 Task: Create a sub task Release to Production / Go Live for the task  Develop a new online tool for online job applications in the project AztecBridge , assign it to team member softage.3@softage.net and update the status of the sub task to  Completed , set the priority of the sub task to High
Action: Mouse moved to (459, 241)
Screenshot: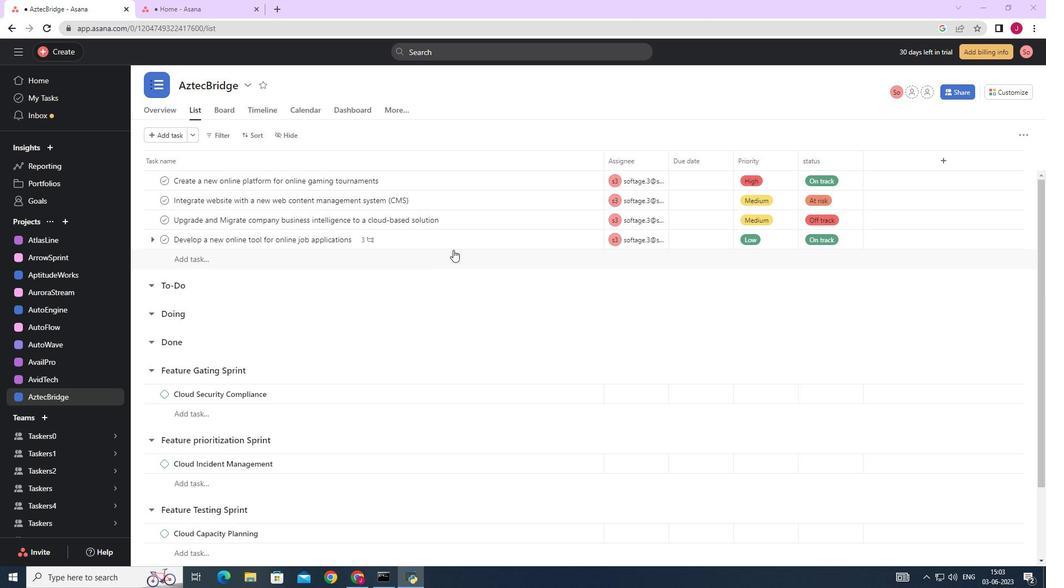 
Action: Mouse pressed left at (459, 241)
Screenshot: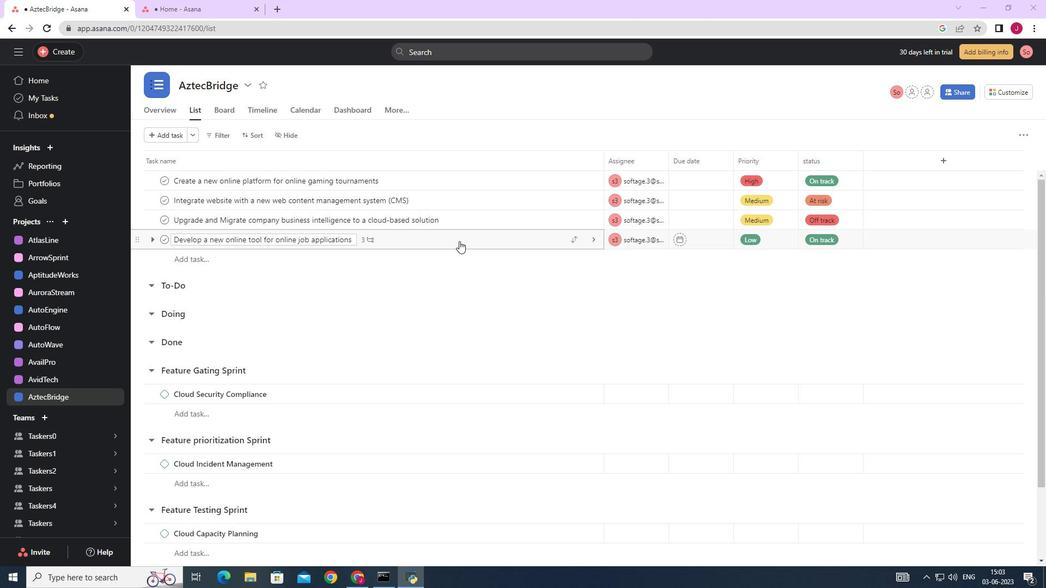 
Action: Mouse moved to (824, 382)
Screenshot: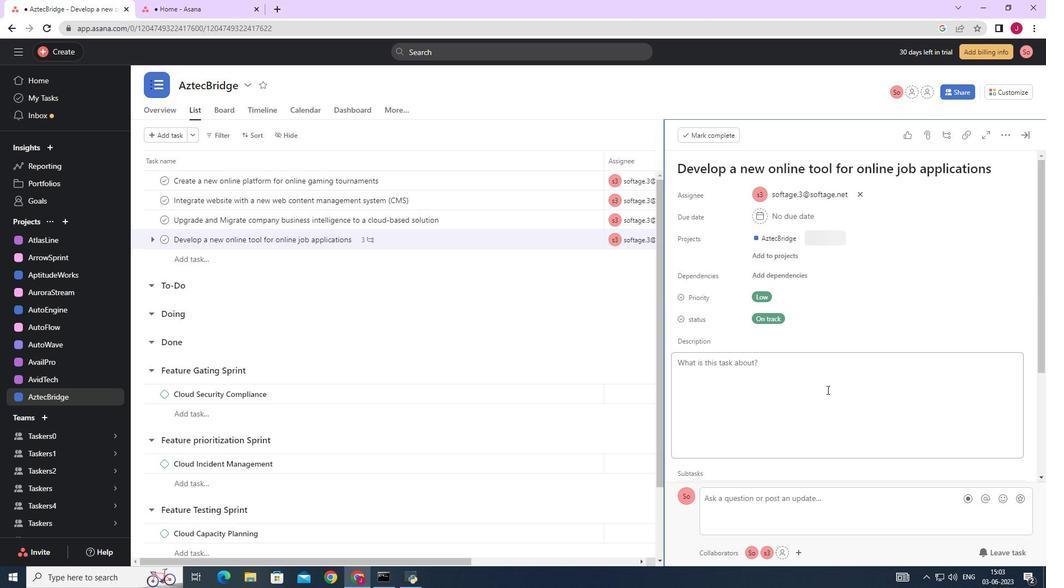 
Action: Mouse scrolled (824, 382) with delta (0, 0)
Screenshot: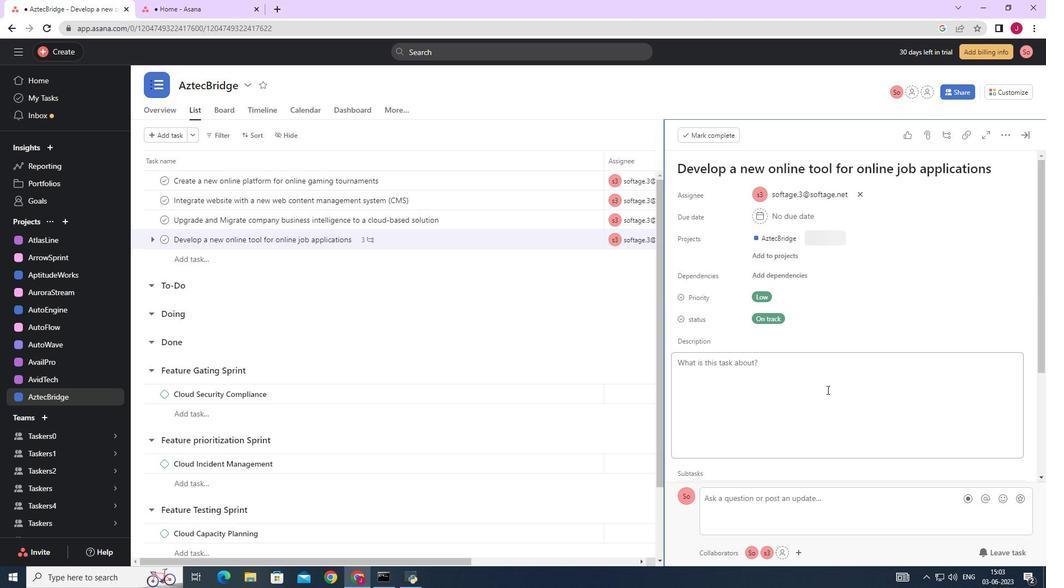 
Action: Mouse moved to (823, 382)
Screenshot: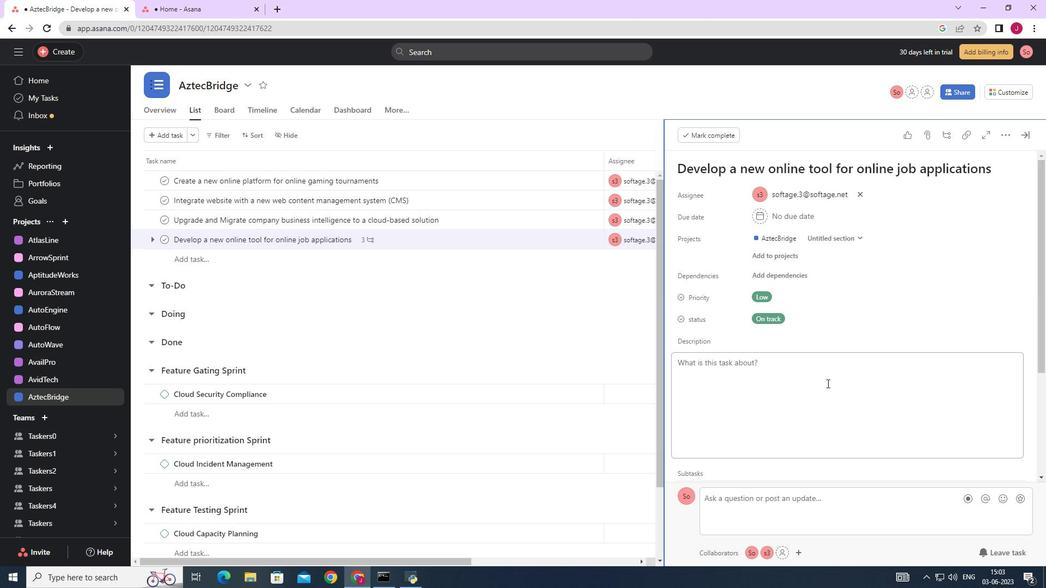 
Action: Mouse scrolled (823, 381) with delta (0, 0)
Screenshot: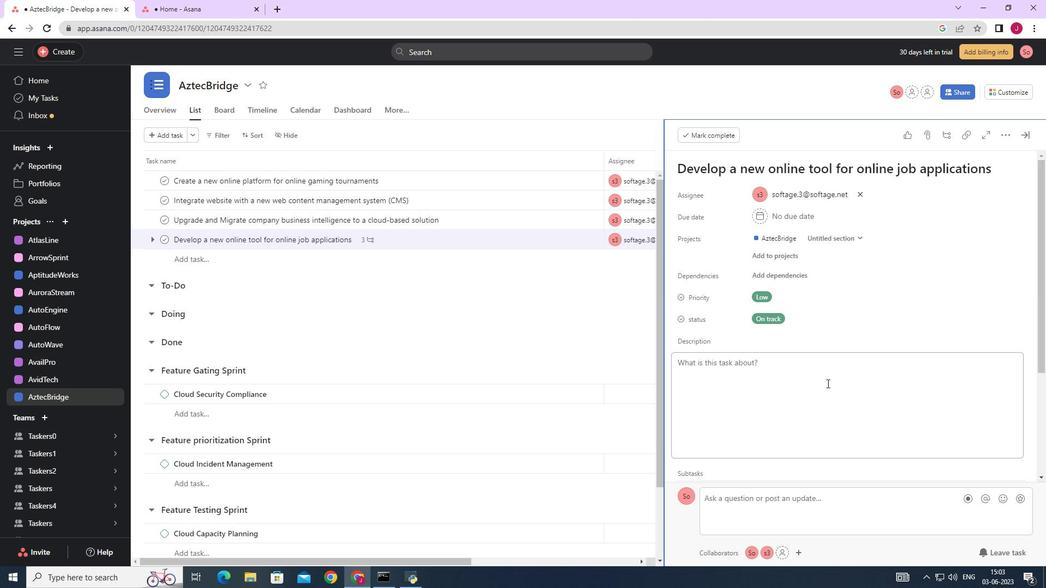 
Action: Mouse scrolled (823, 381) with delta (0, 0)
Screenshot: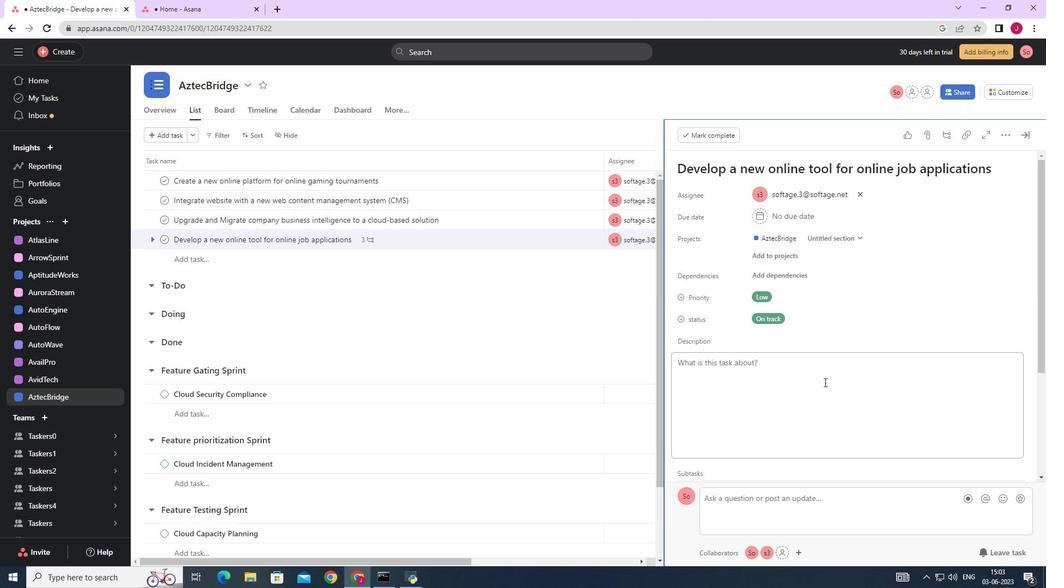 
Action: Mouse moved to (815, 376)
Screenshot: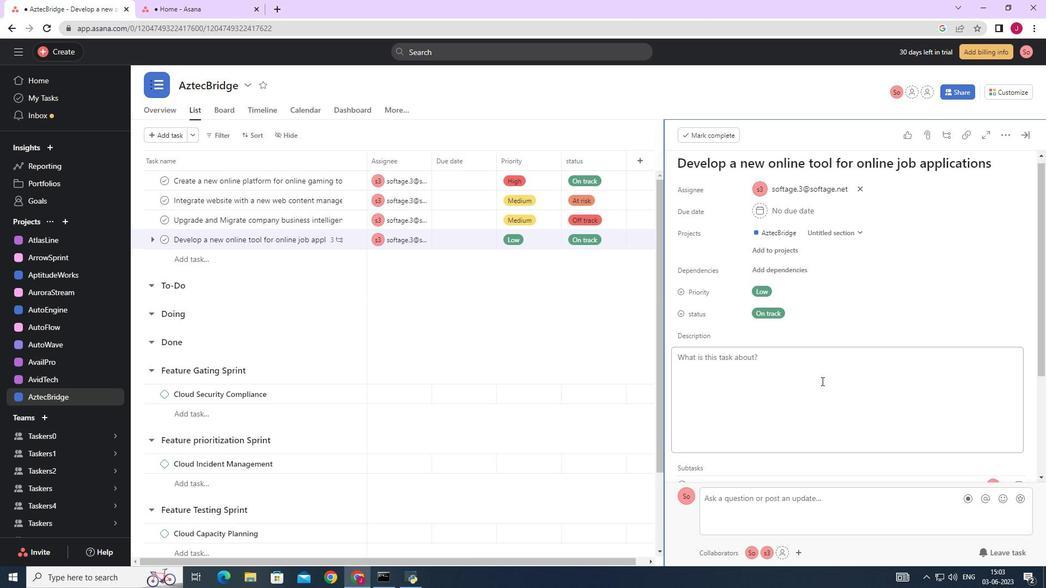 
Action: Mouse scrolled (821, 379) with delta (0, 0)
Screenshot: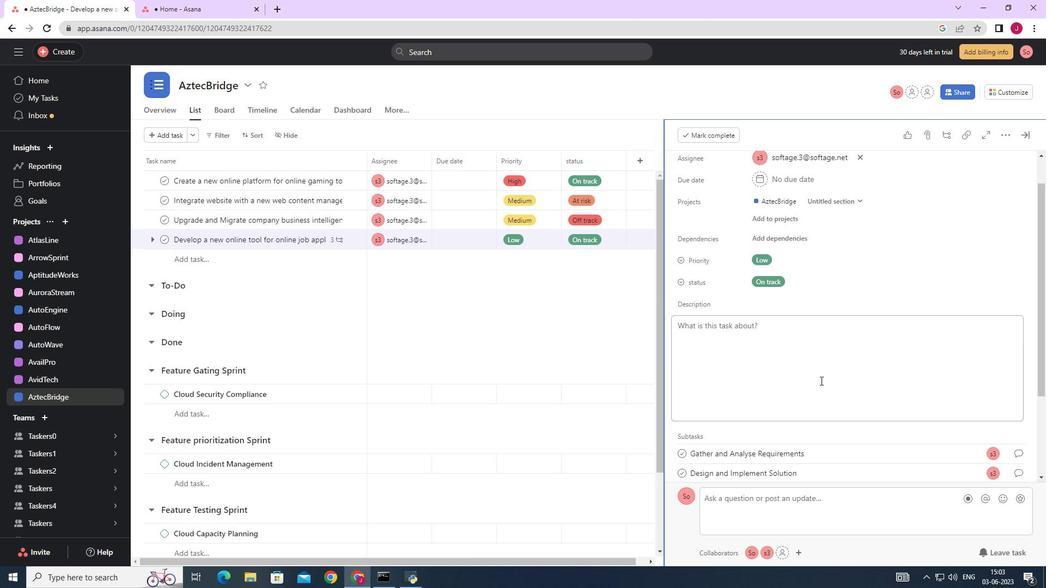 
Action: Mouse moved to (708, 395)
Screenshot: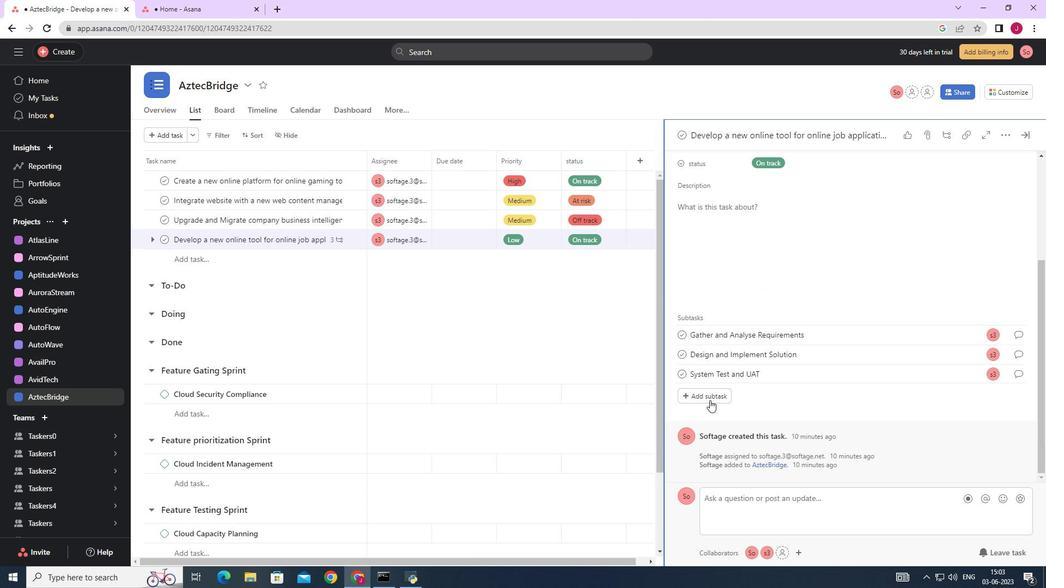 
Action: Mouse pressed left at (708, 395)
Screenshot: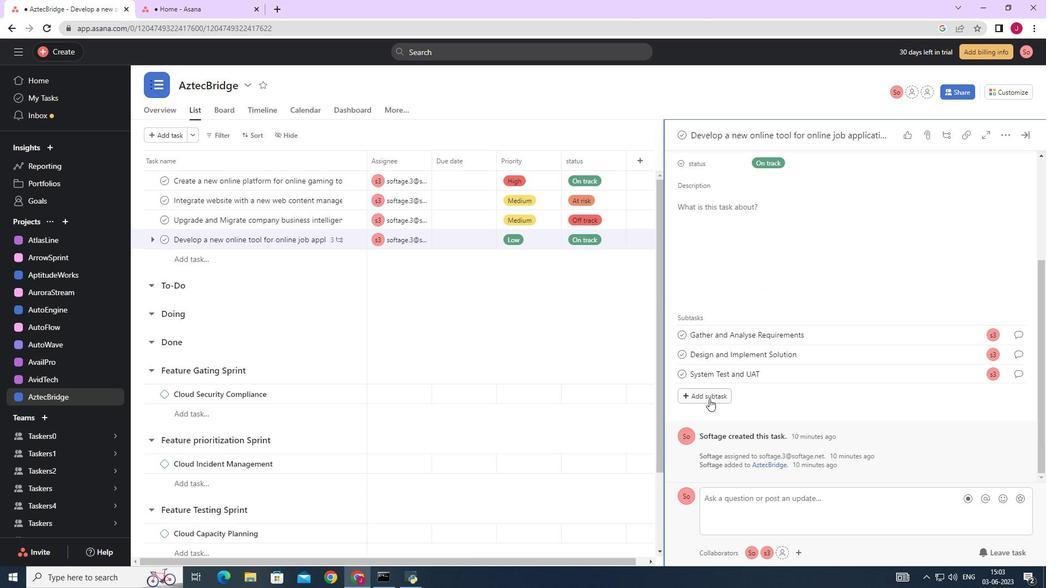 
Action: Key pressed r<Key.caps_lock>ELEASE<Key.space>TO<Key.space>PRODUCTION<Key.space>/<Key.space><Key.caps_lock>g<Key.caps_lock>O<Key.space><Key.caps_lock>l<Key.caps_lock>IVE
Screenshot: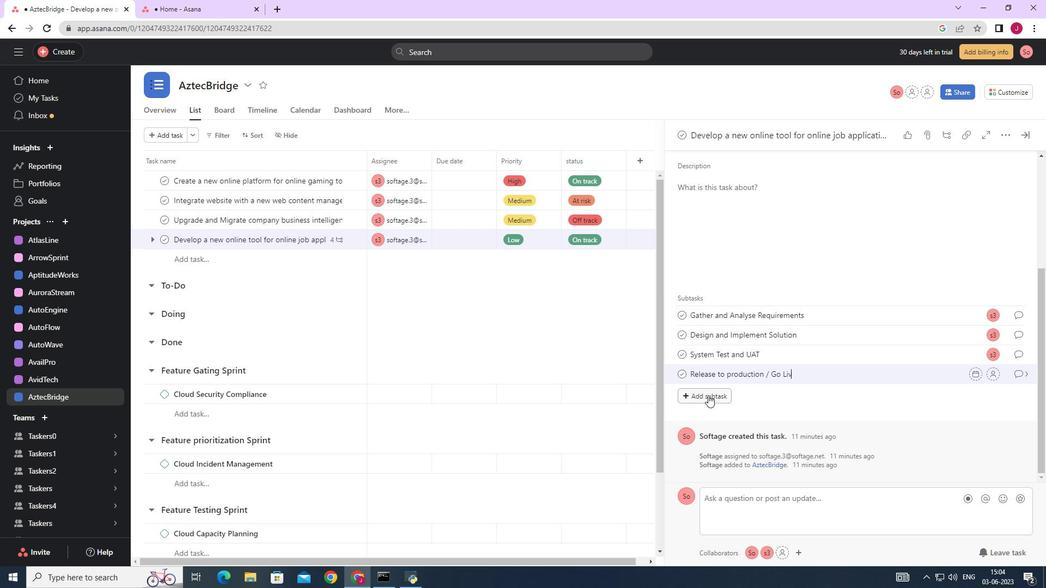 
Action: Mouse moved to (988, 375)
Screenshot: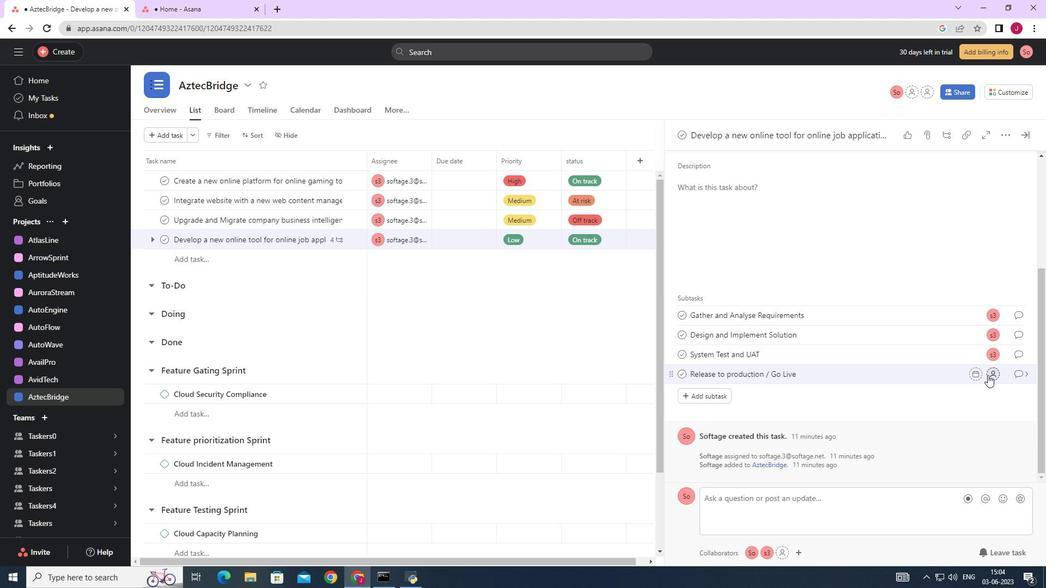 
Action: Mouse pressed left at (988, 375)
Screenshot: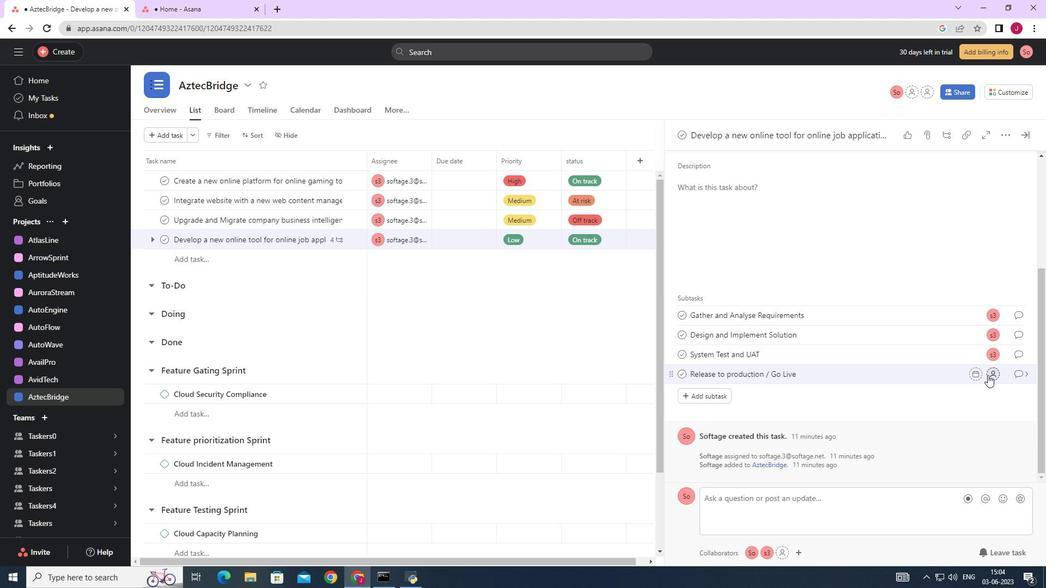 
Action: Mouse moved to (854, 413)
Screenshot: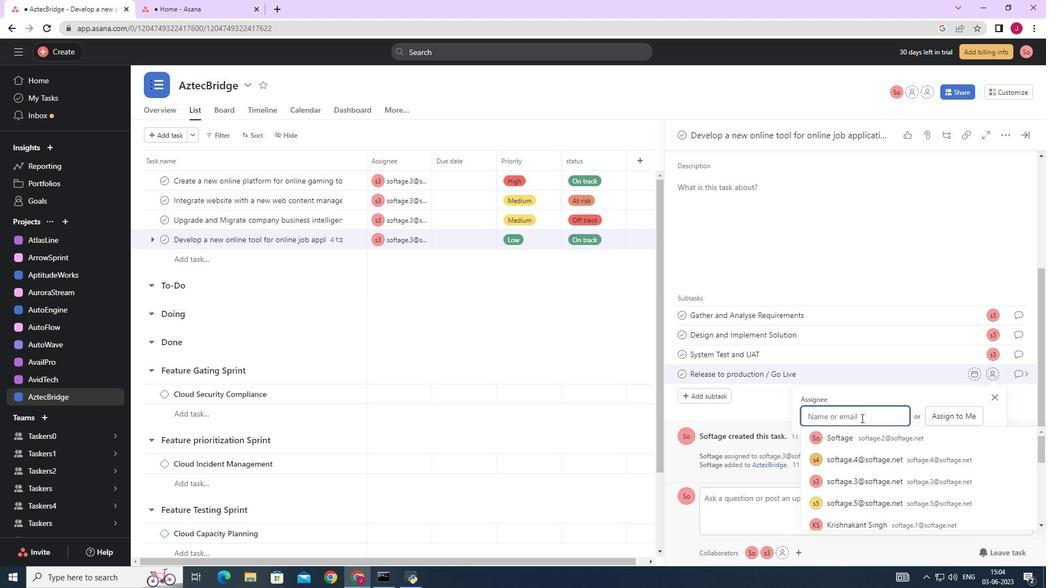 
Action: Key pressed SOFTAGE.3
Screenshot: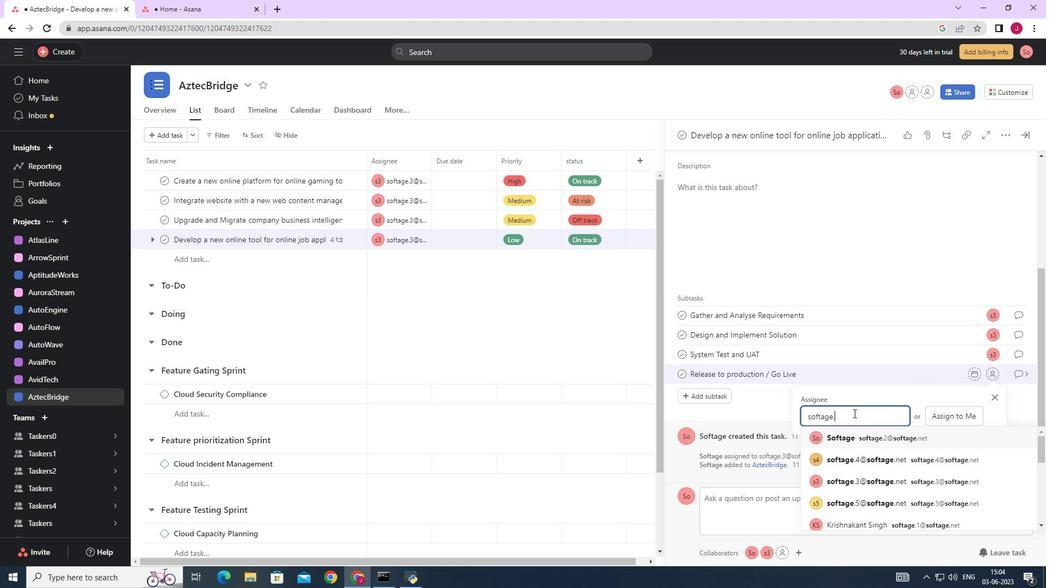 
Action: Mouse moved to (864, 438)
Screenshot: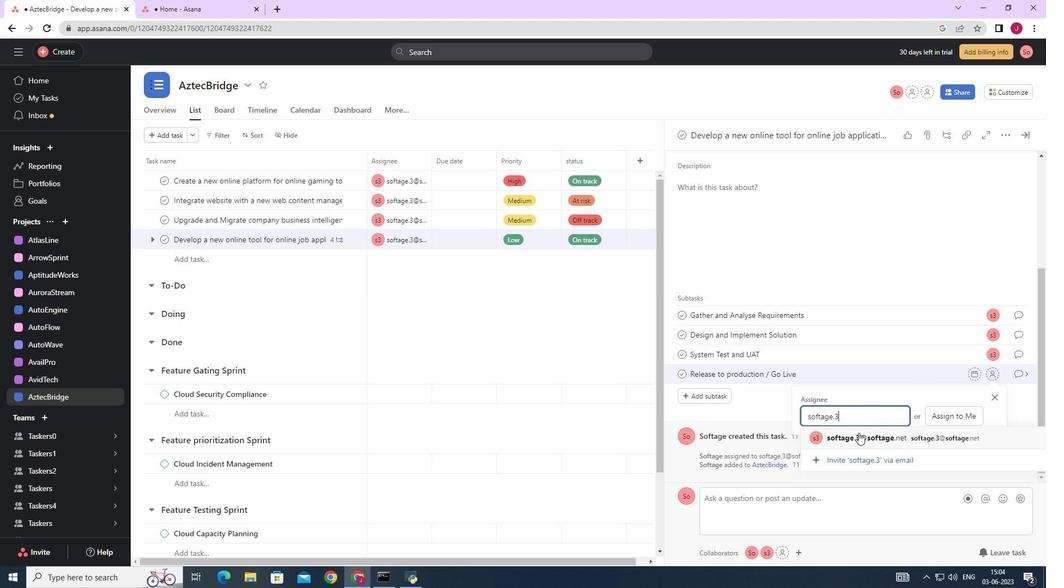 
Action: Mouse pressed left at (864, 438)
Screenshot: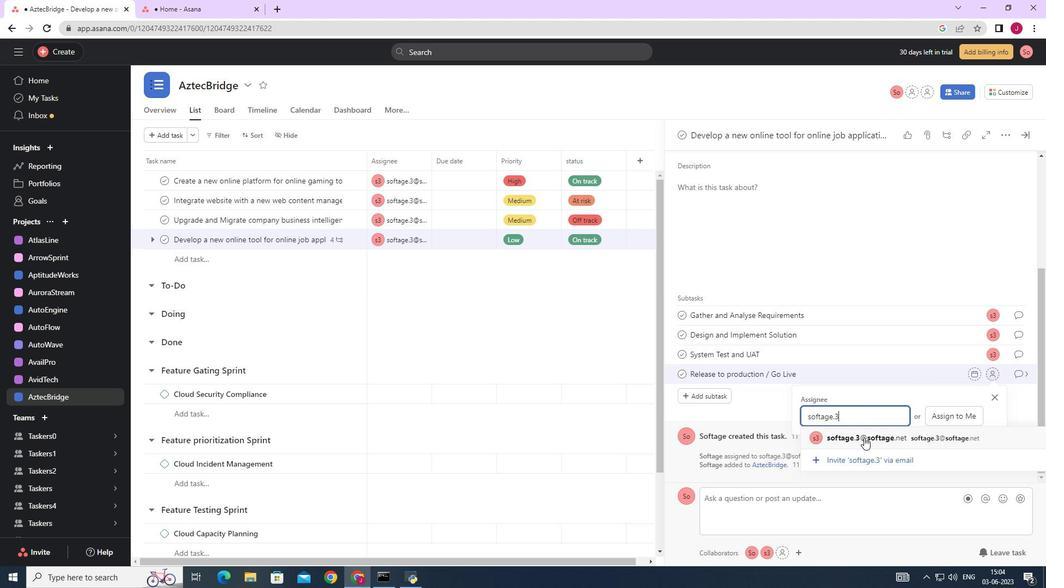 
Action: Mouse moved to (1022, 374)
Screenshot: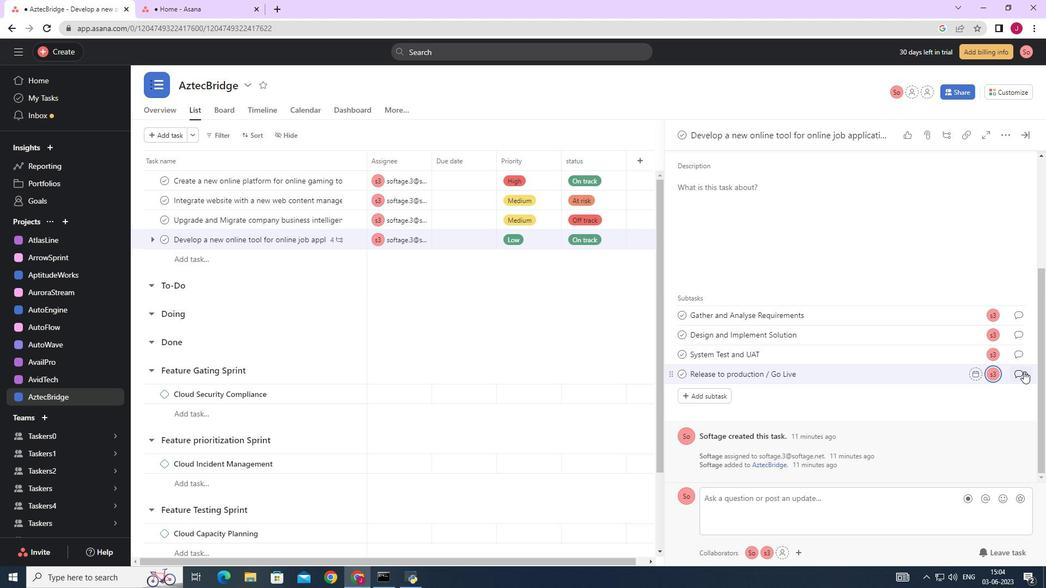 
Action: Mouse pressed left at (1022, 374)
Screenshot: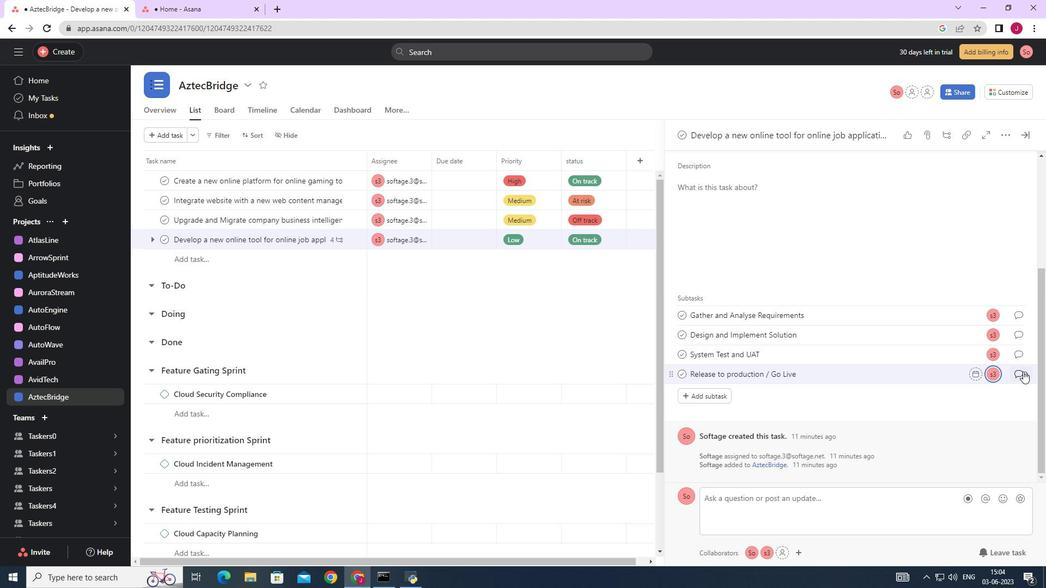 
Action: Mouse moved to (734, 288)
Screenshot: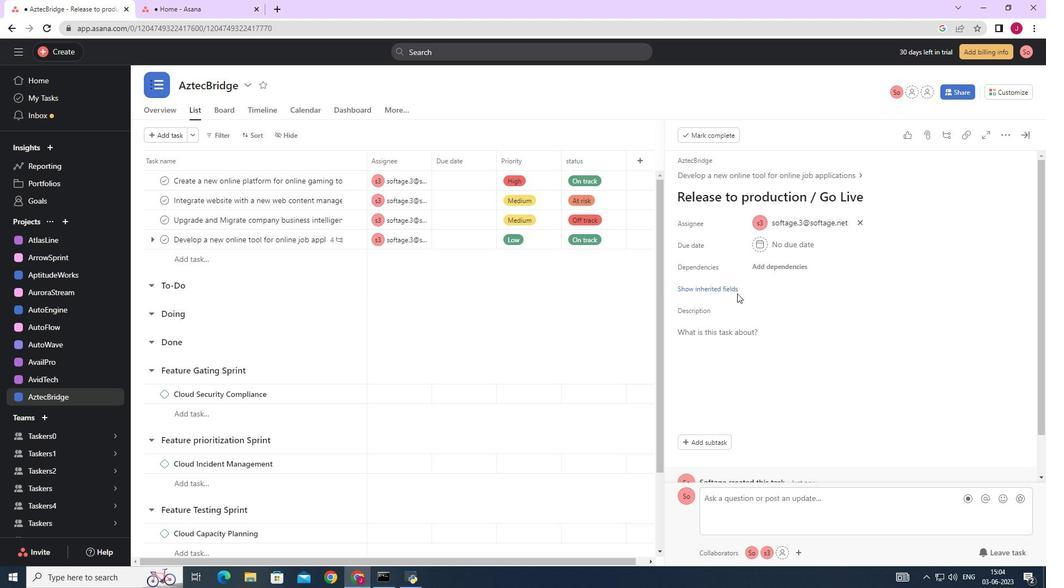 
Action: Mouse pressed left at (734, 288)
Screenshot: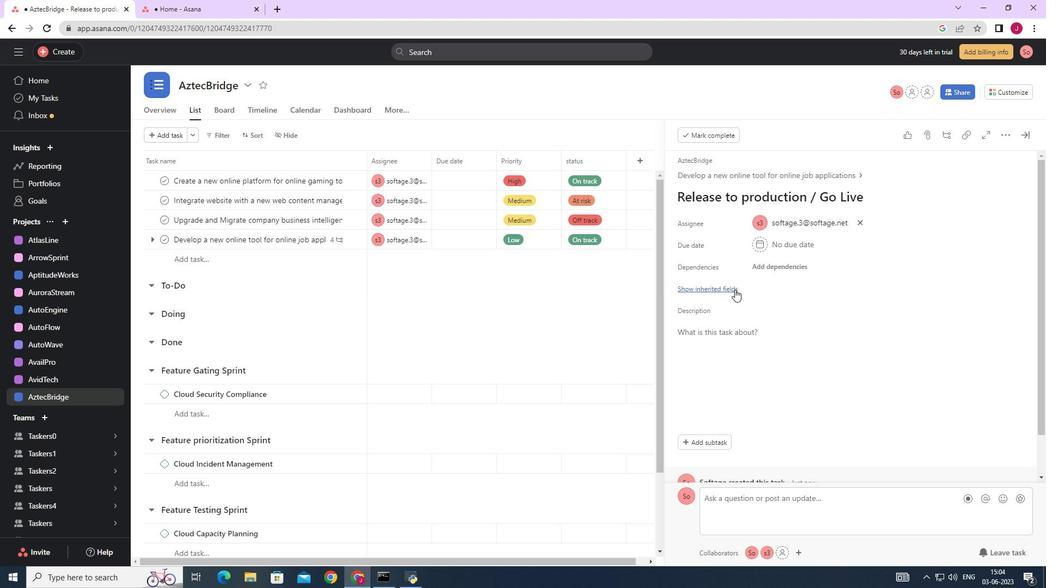 
Action: Mouse moved to (788, 310)
Screenshot: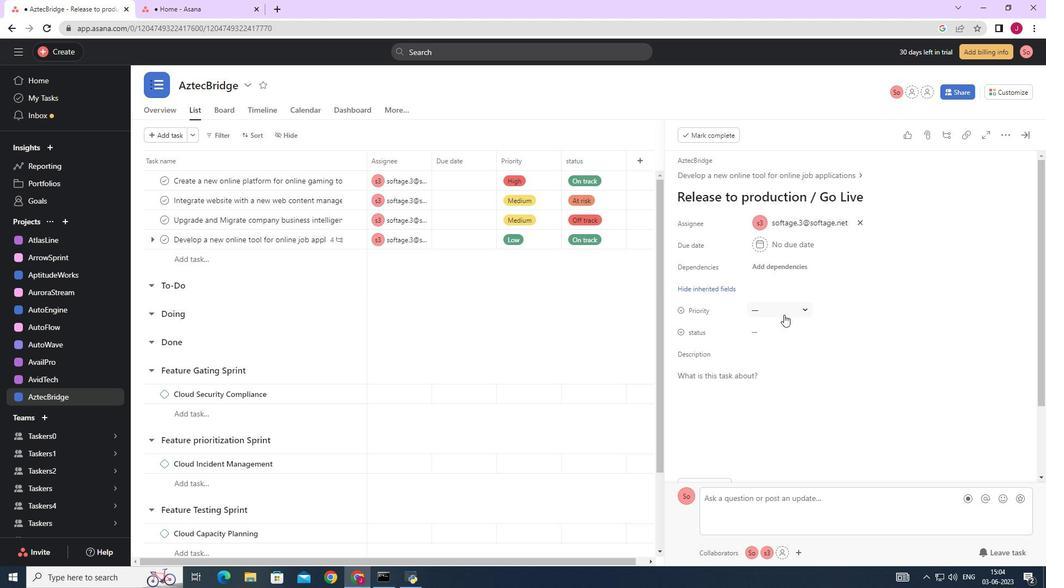 
Action: Mouse pressed left at (788, 310)
Screenshot: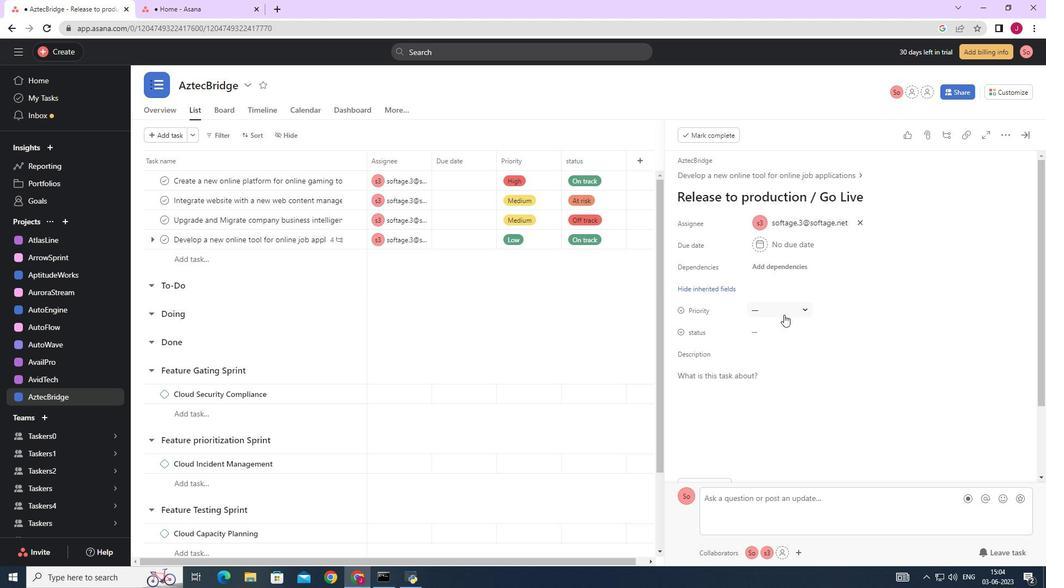 
Action: Mouse moved to (789, 344)
Screenshot: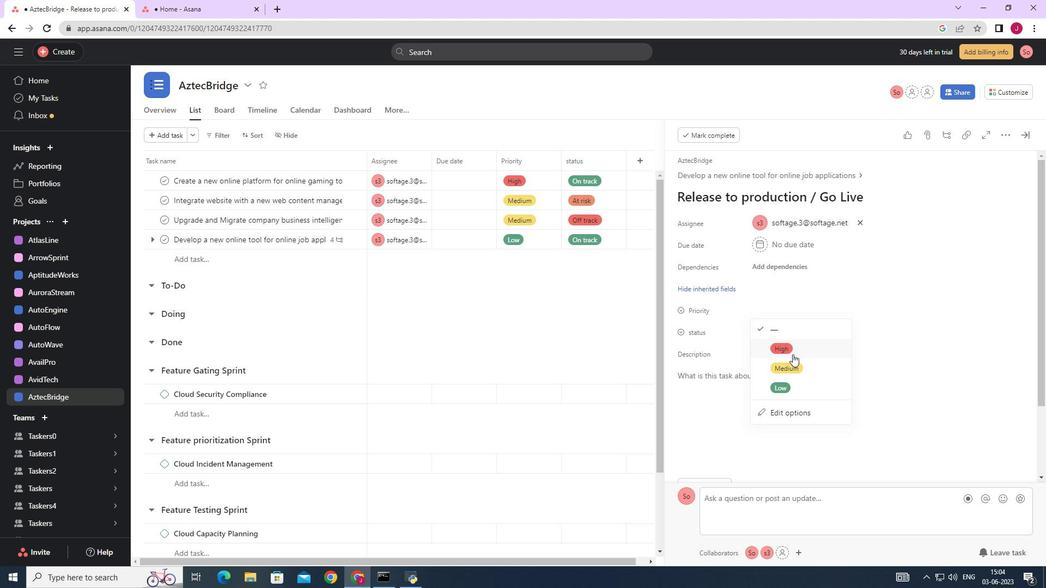 
Action: Mouse pressed left at (789, 344)
Screenshot: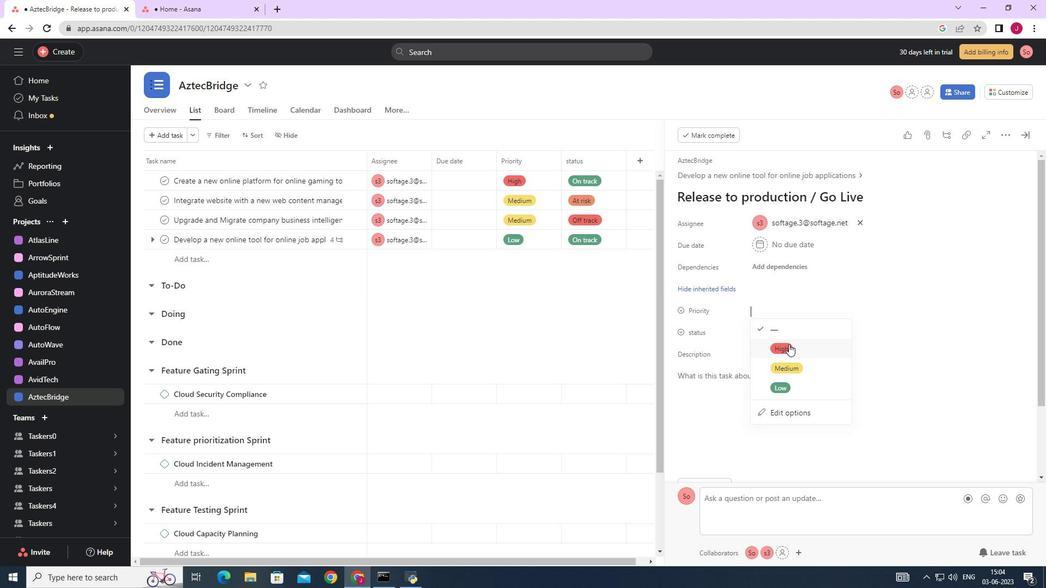 
Action: Mouse moved to (781, 327)
Screenshot: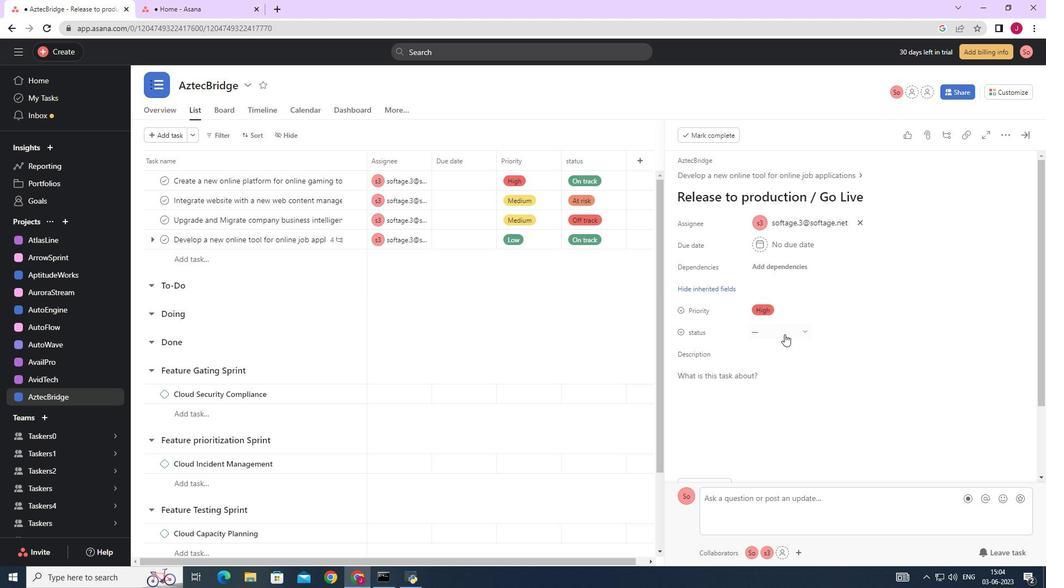 
Action: Mouse pressed left at (781, 327)
Screenshot: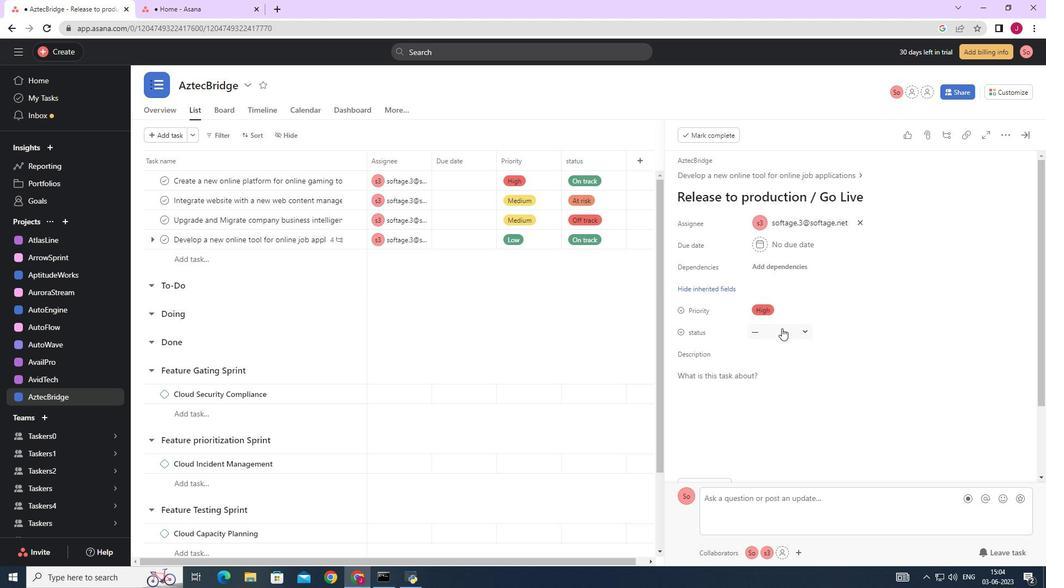 
Action: Mouse moved to (790, 432)
Screenshot: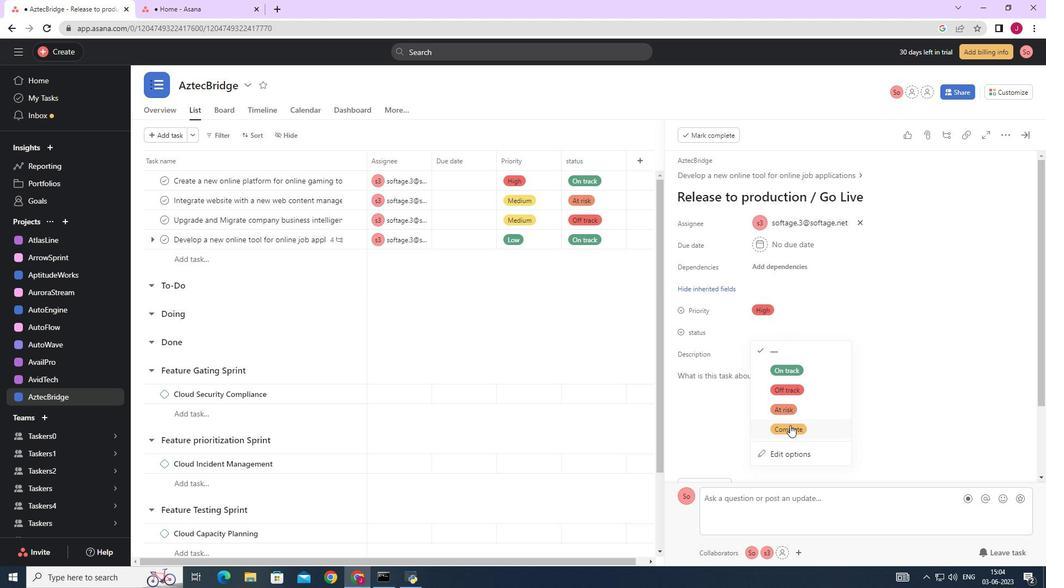 
Action: Mouse pressed left at (790, 432)
Screenshot: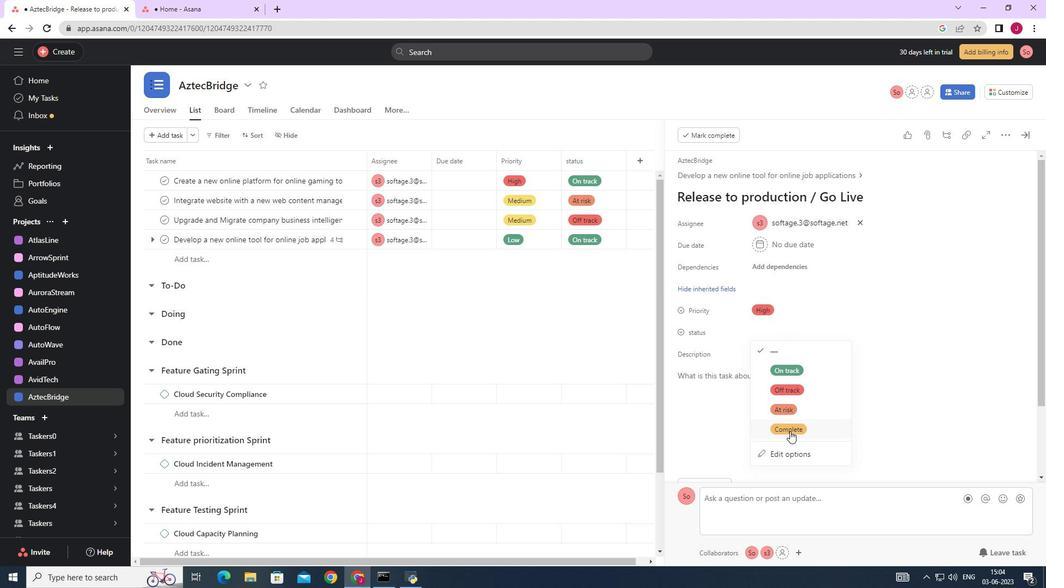 
Action: Mouse moved to (1024, 134)
Screenshot: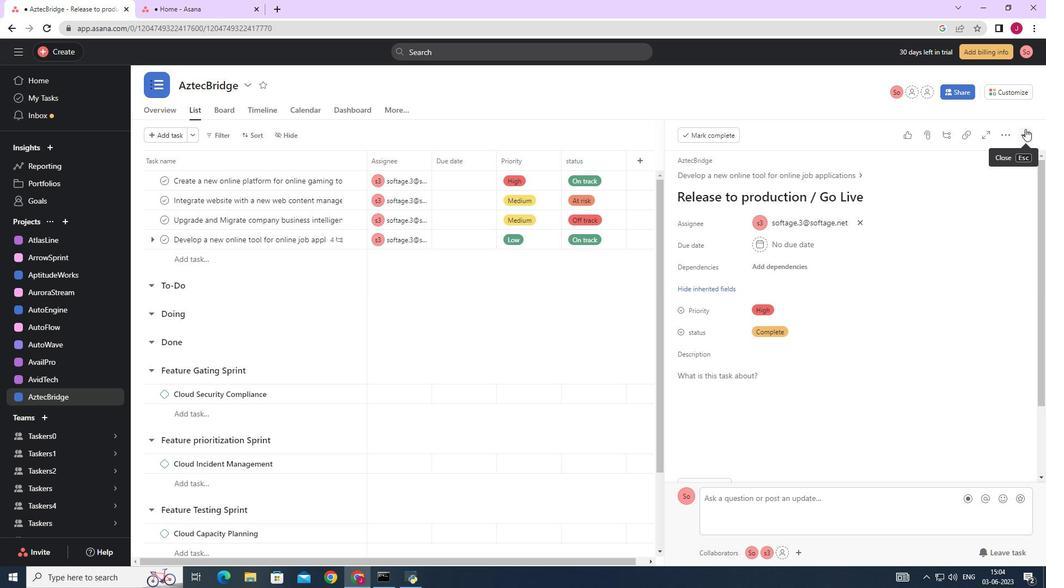
Action: Mouse pressed left at (1024, 134)
Screenshot: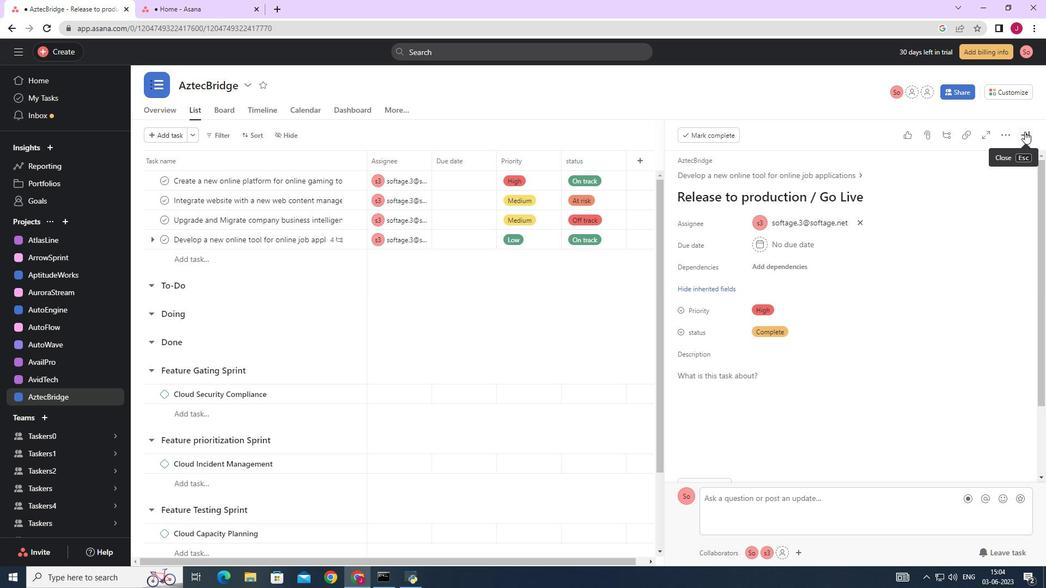 
Action: Mouse moved to (972, 154)
Screenshot: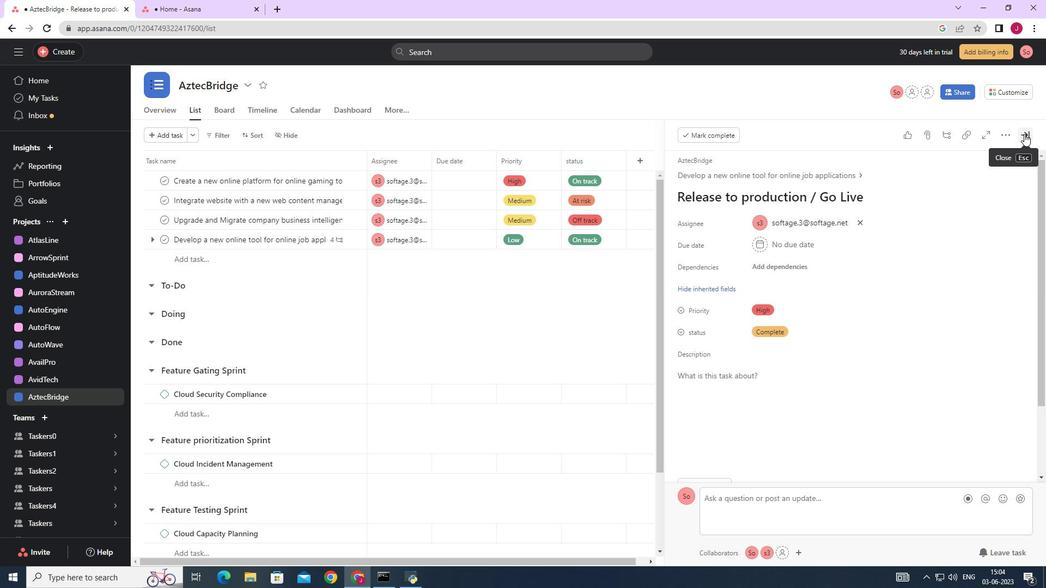 
